 Task: In the  document Nanotechnologyplan.txt Change the allignment of footer to  'Right' Select the entire text and insert font style 'Oswald' and font size: 18
Action: Mouse scrolled (478, 393) with delta (0, 0)
Screenshot: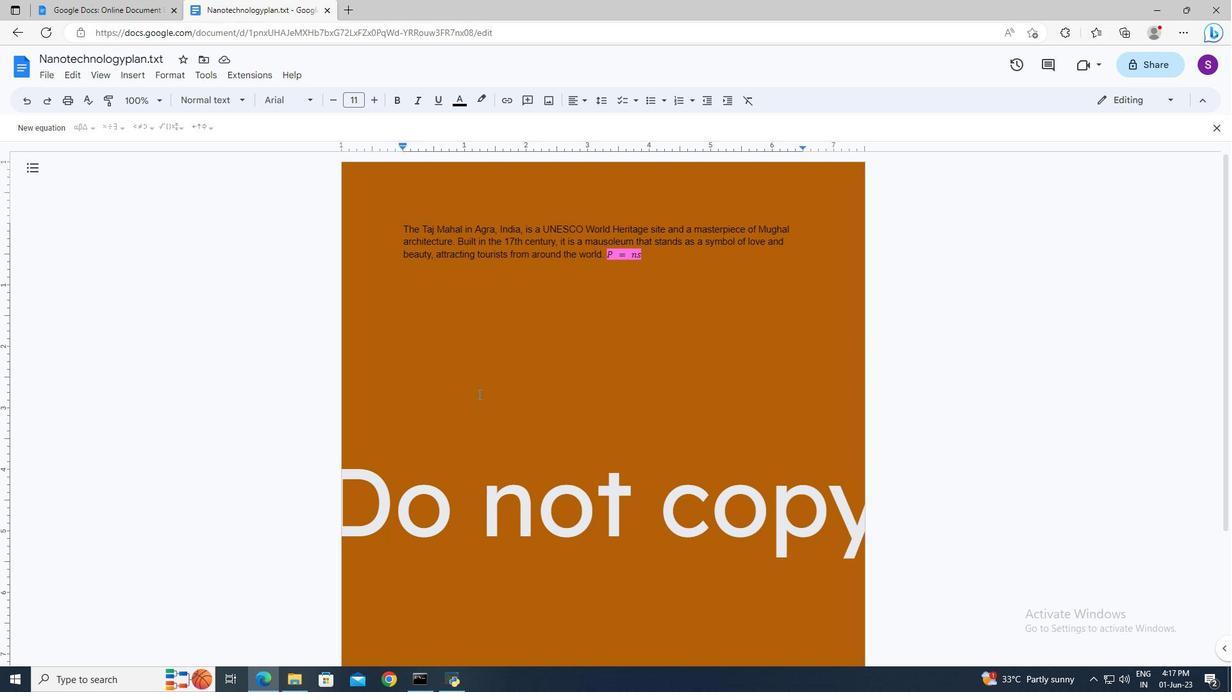
Action: Mouse scrolled (478, 393) with delta (0, 0)
Screenshot: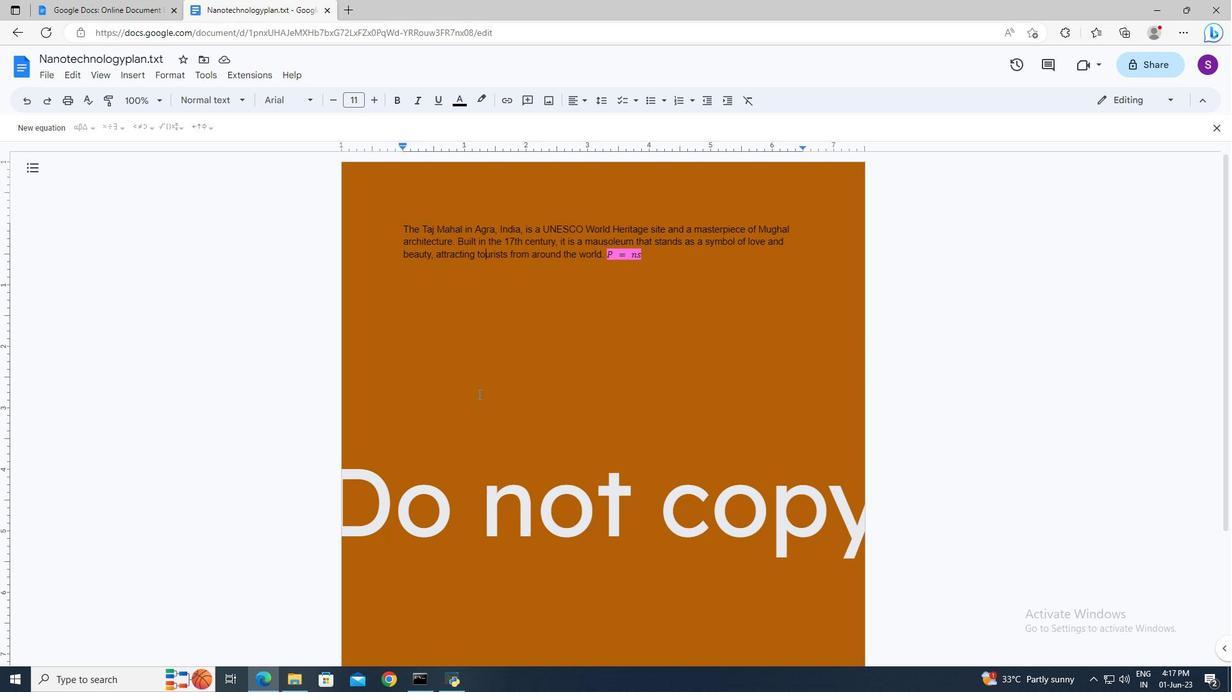 
Action: Mouse scrolled (478, 393) with delta (0, 0)
Screenshot: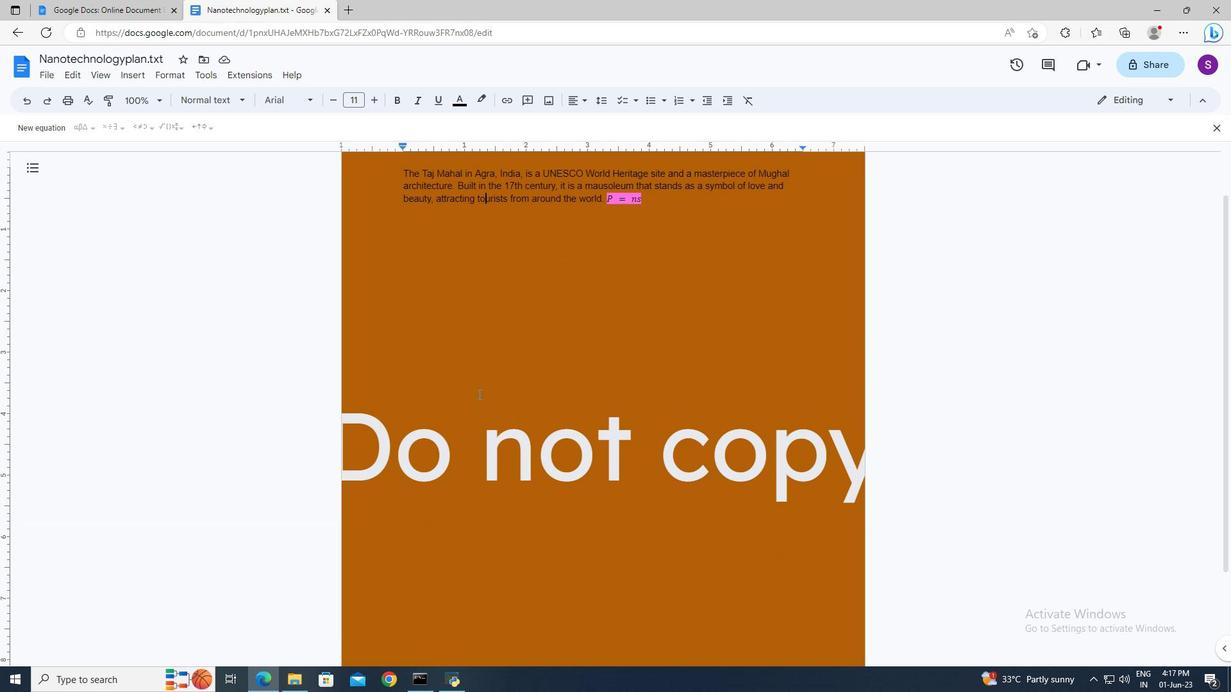 
Action: Mouse scrolled (478, 393) with delta (0, 0)
Screenshot: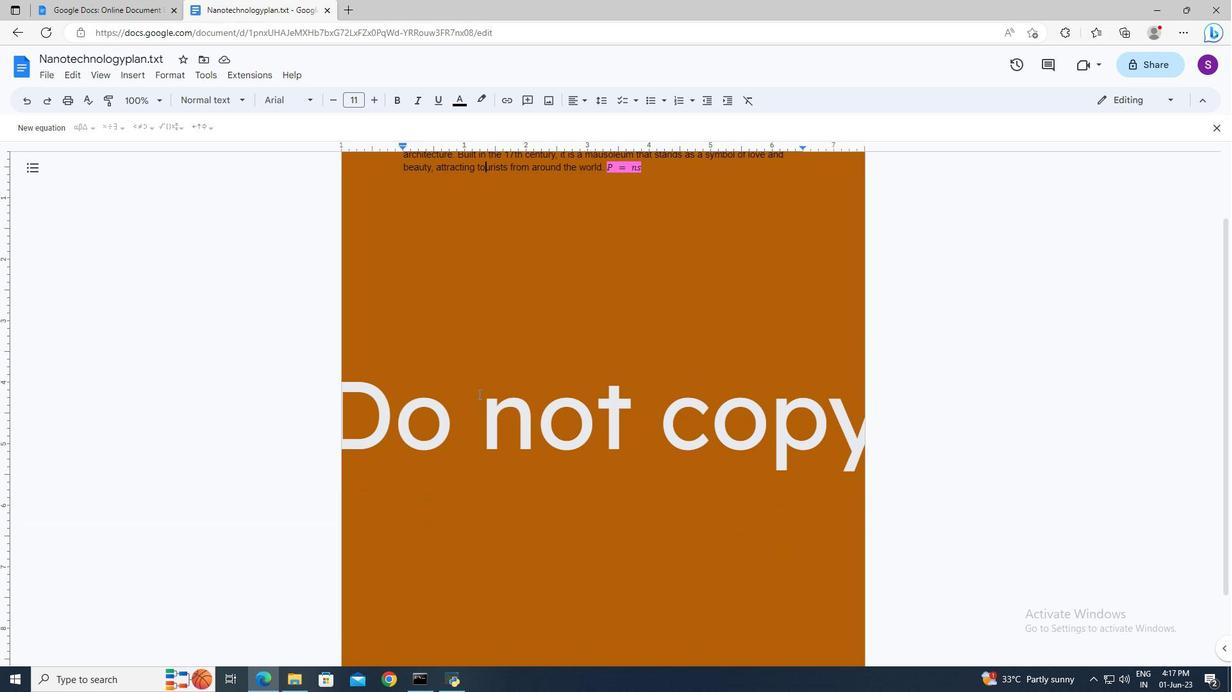 
Action: Mouse scrolled (478, 393) with delta (0, 0)
Screenshot: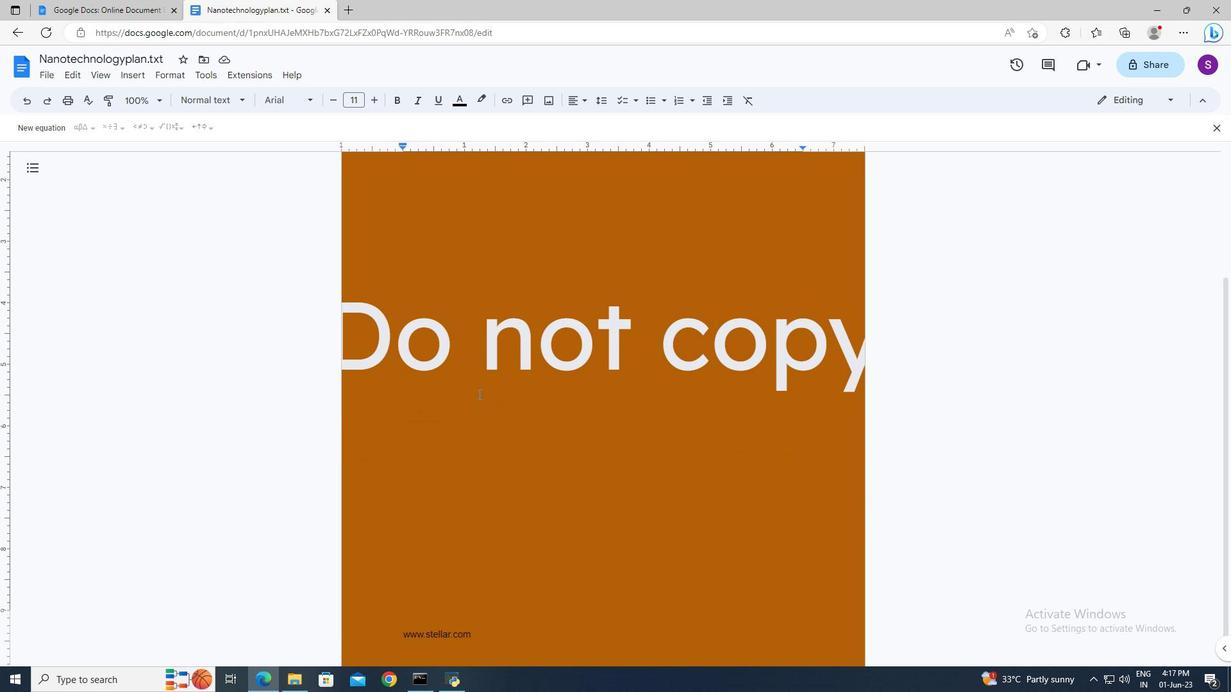 
Action: Mouse moved to (397, 628)
Screenshot: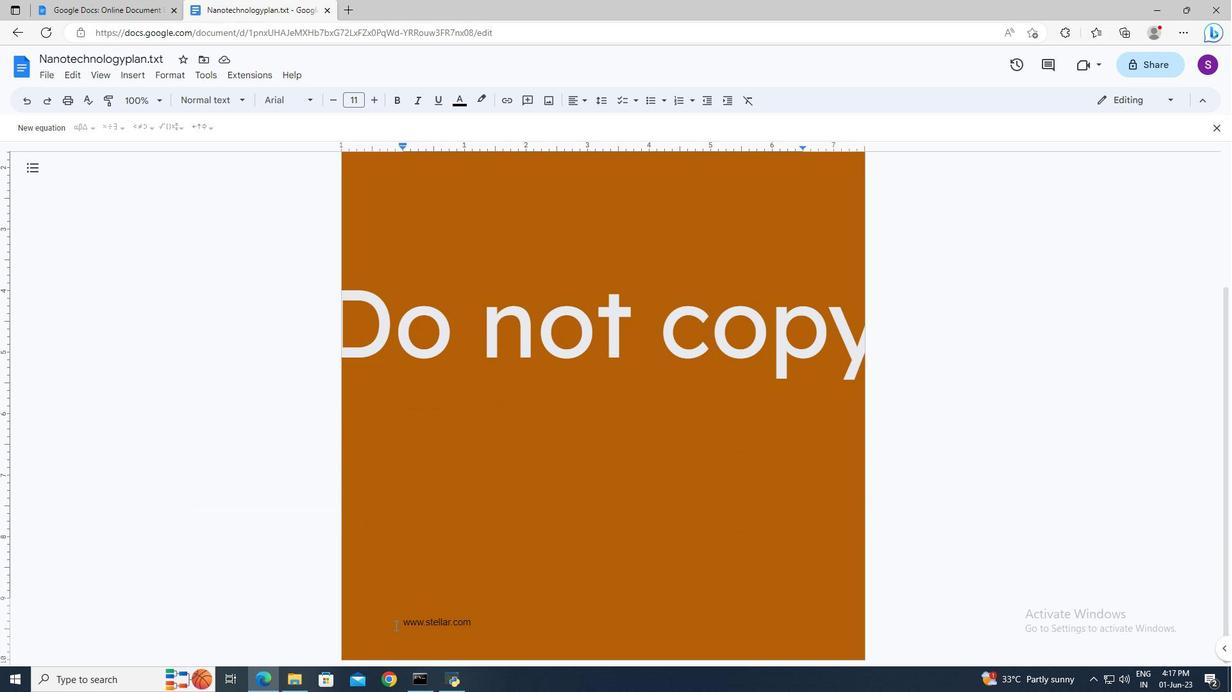 
Action: Mouse pressed left at (397, 628)
Screenshot: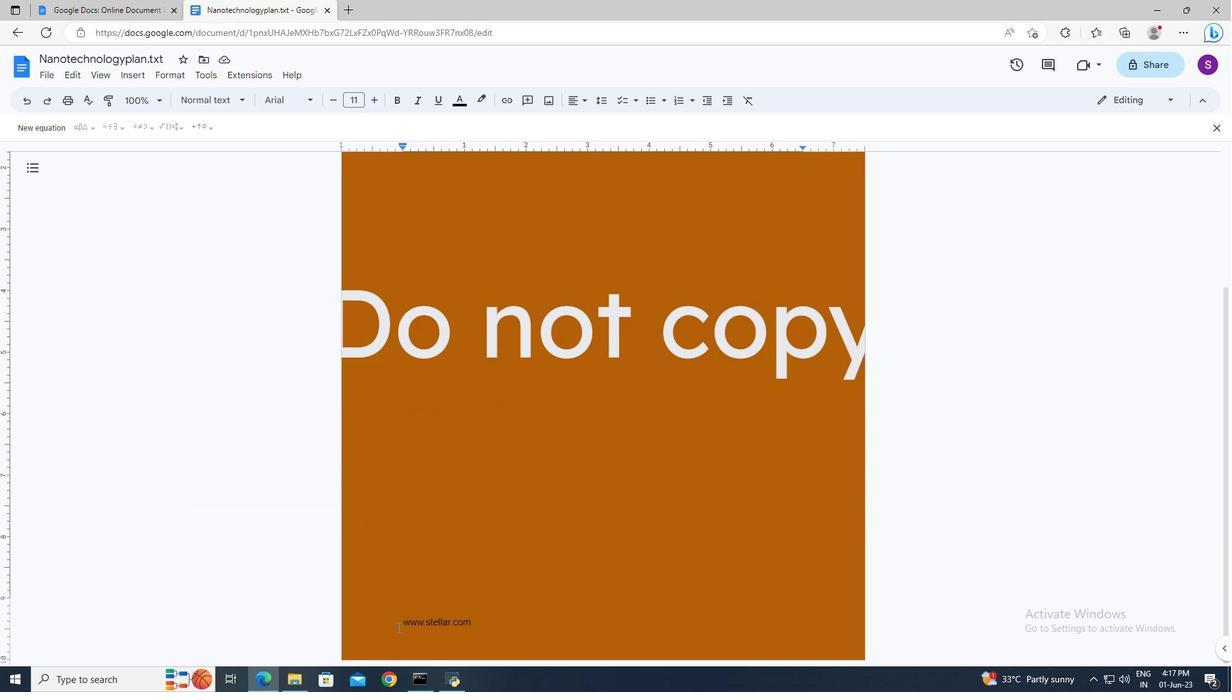 
Action: Mouse pressed left at (397, 628)
Screenshot: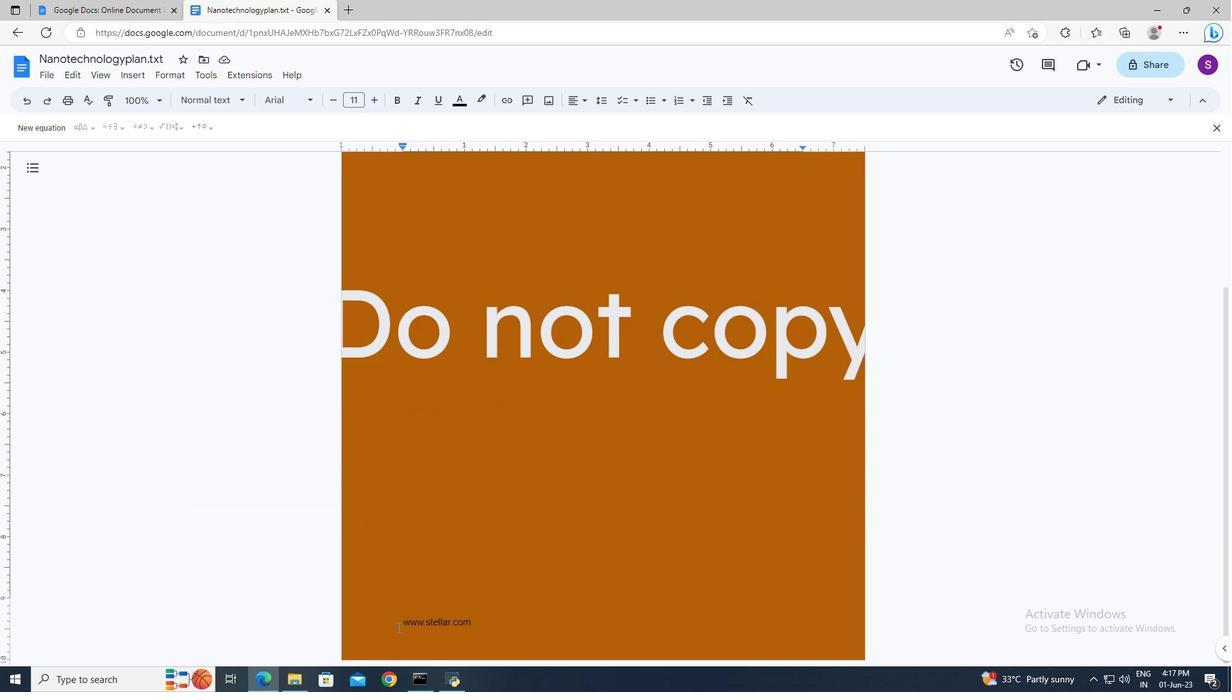 
Action: Mouse pressed left at (397, 628)
Screenshot: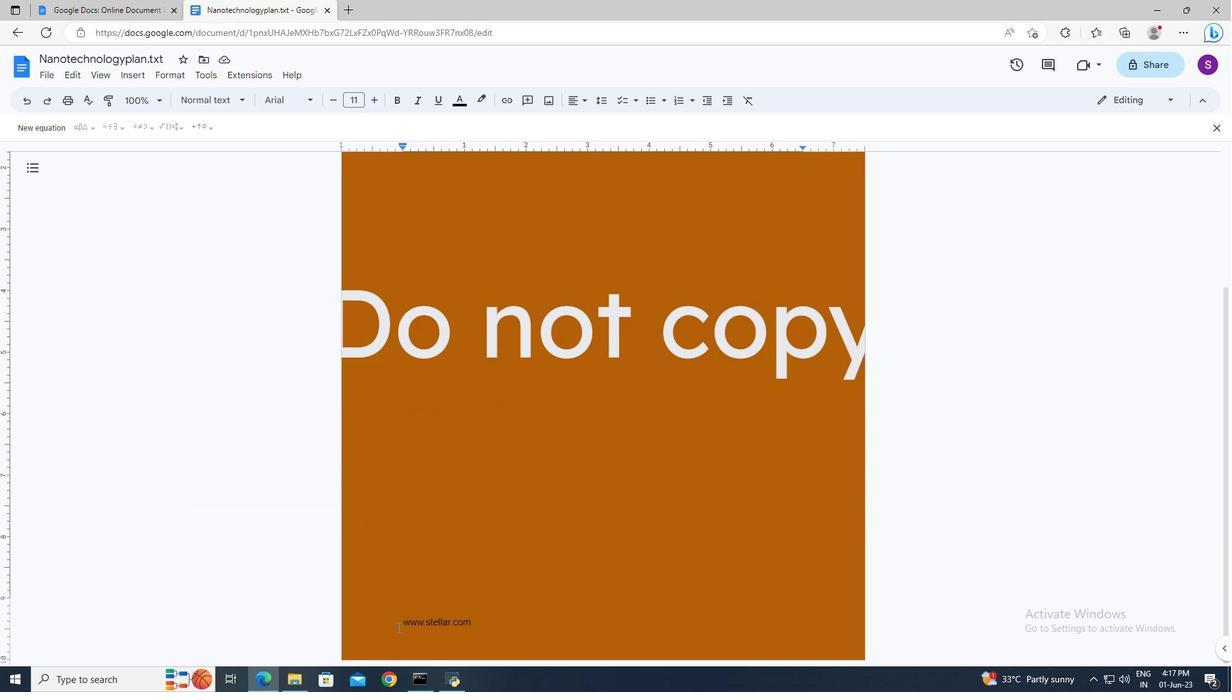 
Action: Mouse moved to (569, 100)
Screenshot: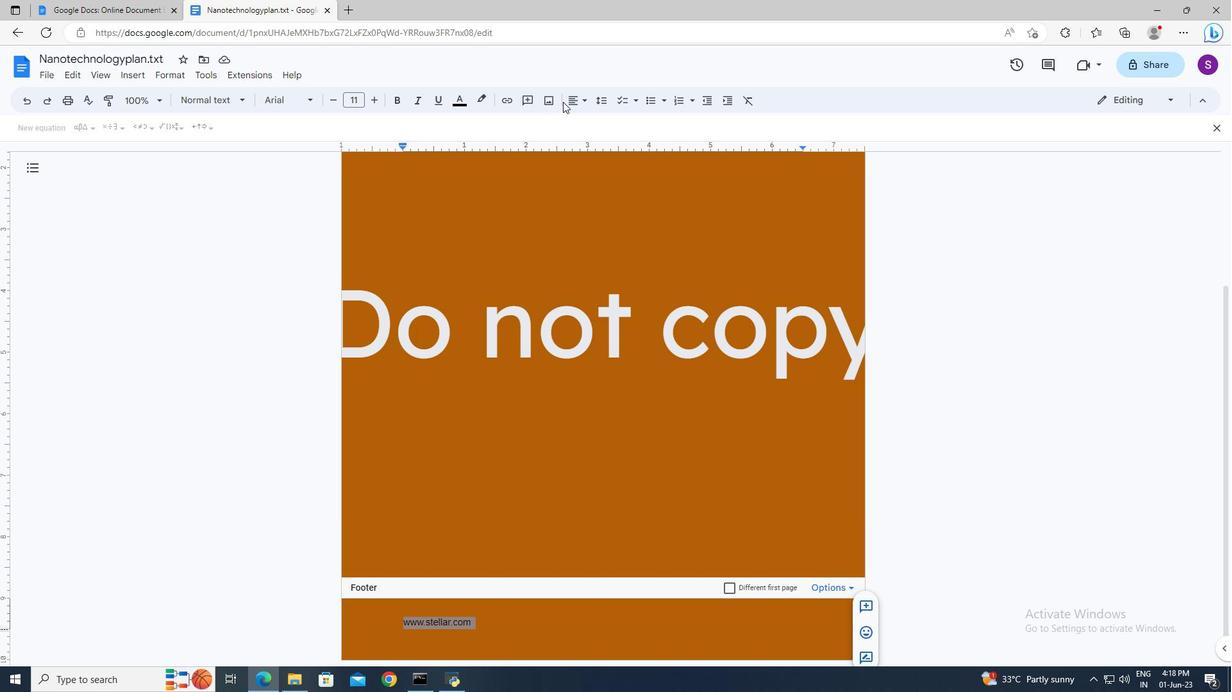 
Action: Mouse pressed left at (569, 100)
Screenshot: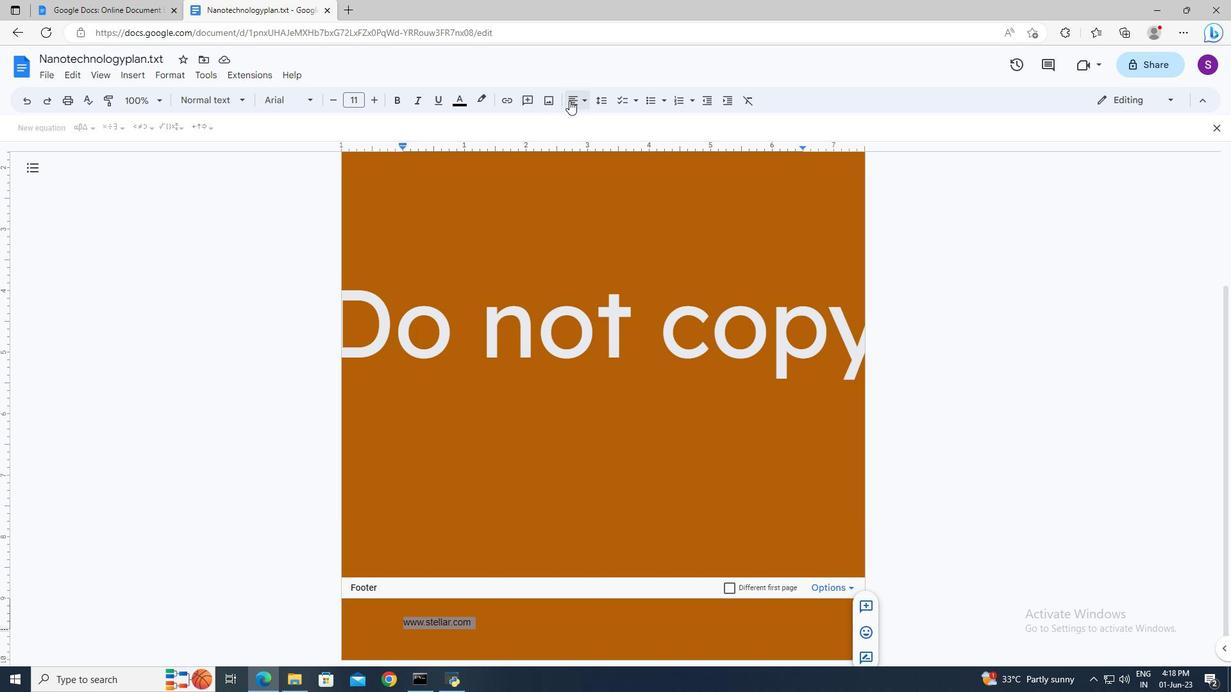 
Action: Mouse moved to (604, 122)
Screenshot: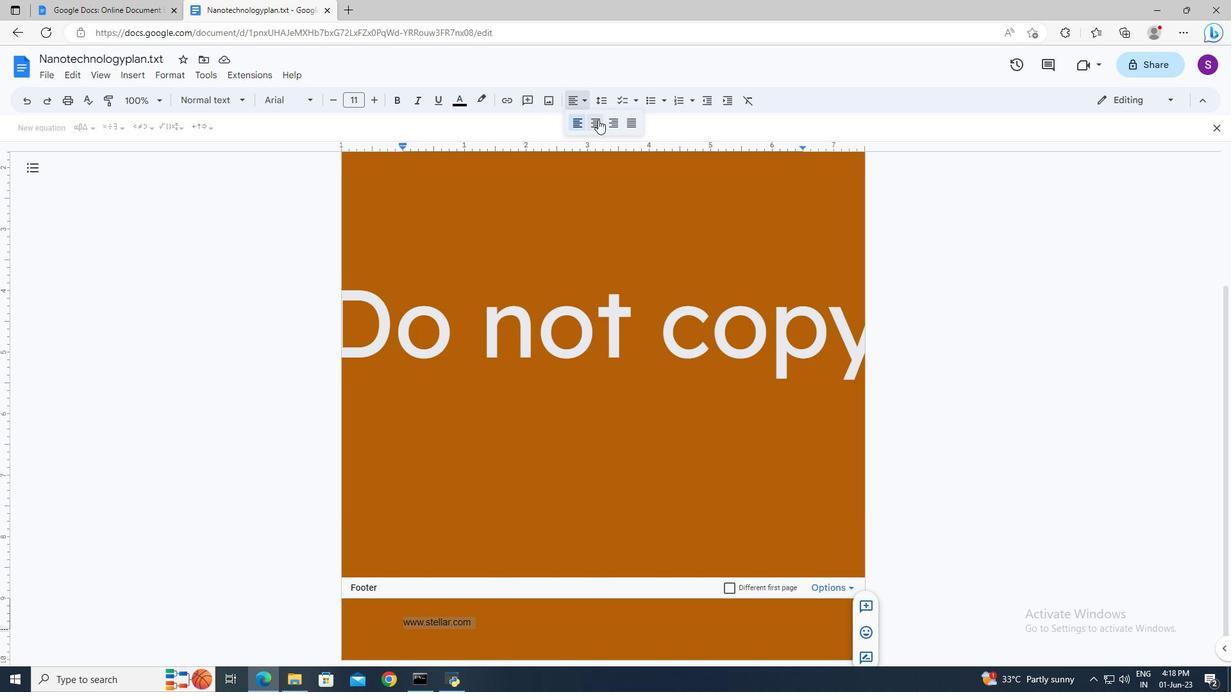 
Action: Mouse pressed left at (604, 122)
Screenshot: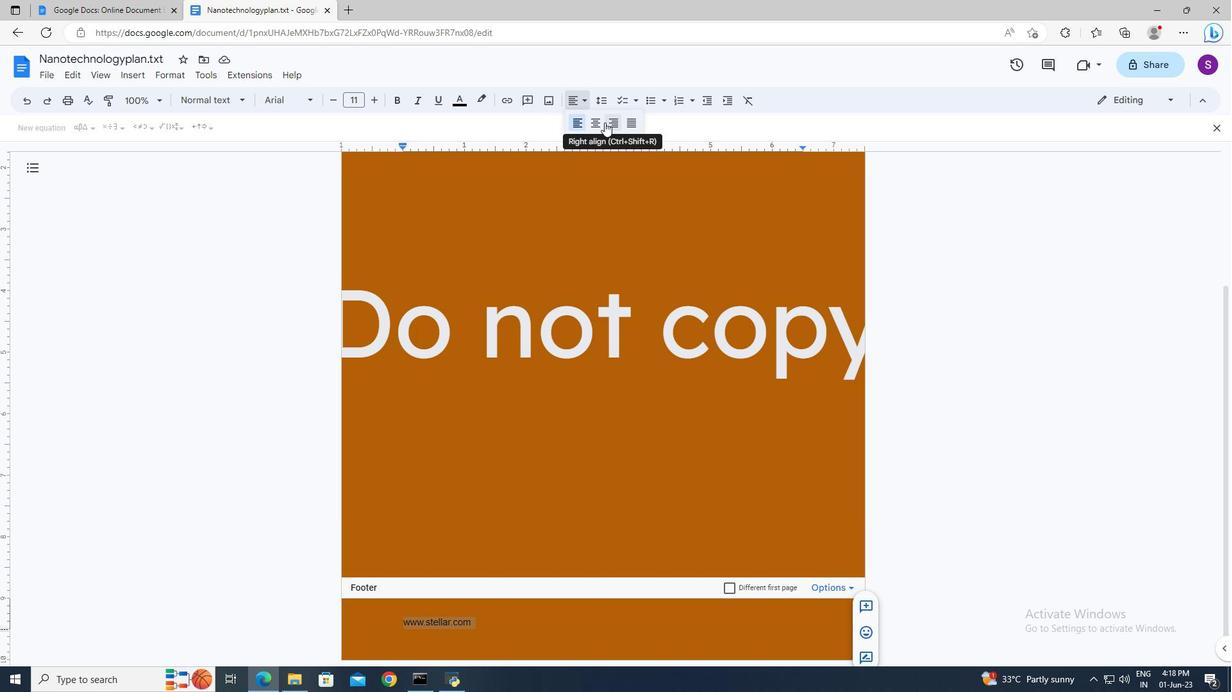 
Action: Mouse moved to (550, 431)
Screenshot: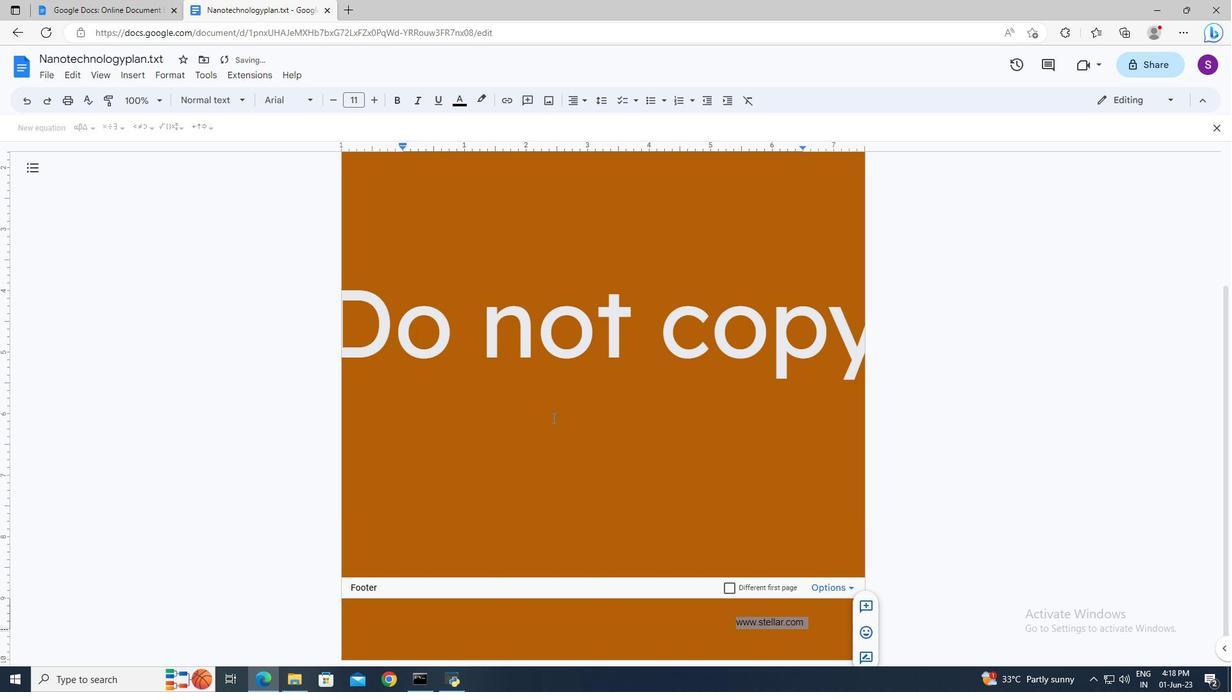 
Action: Mouse scrolled (550, 431) with delta (0, 0)
Screenshot: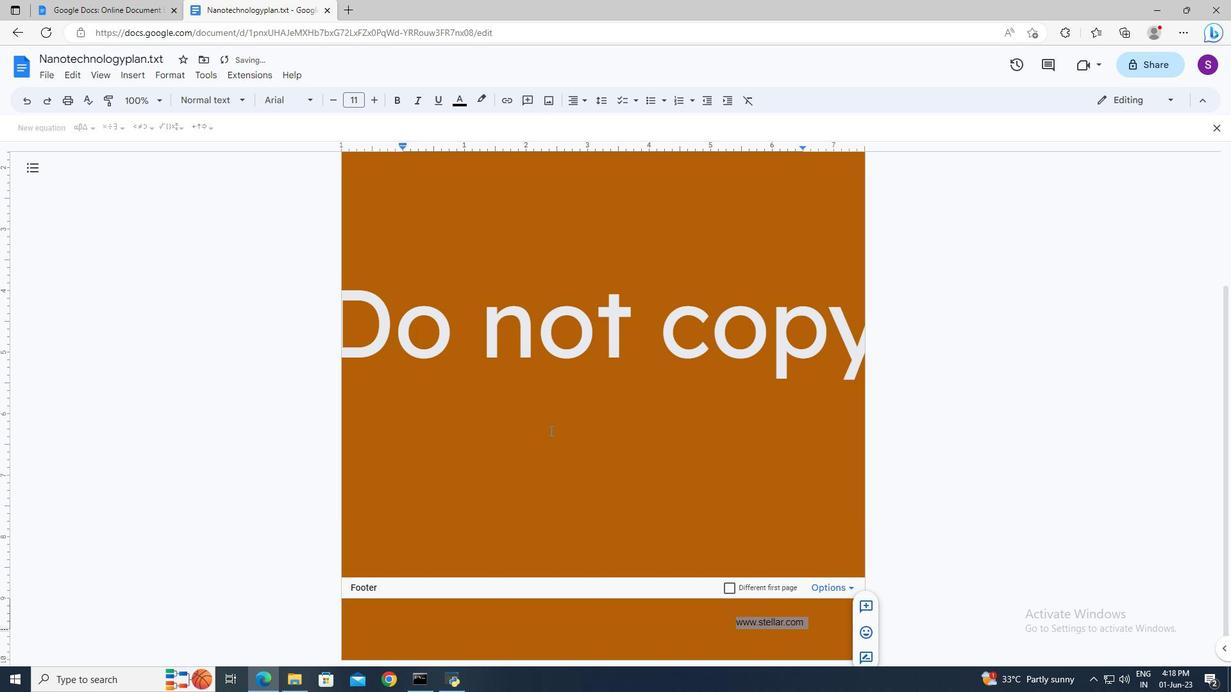 
Action: Mouse scrolled (550, 431) with delta (0, 0)
Screenshot: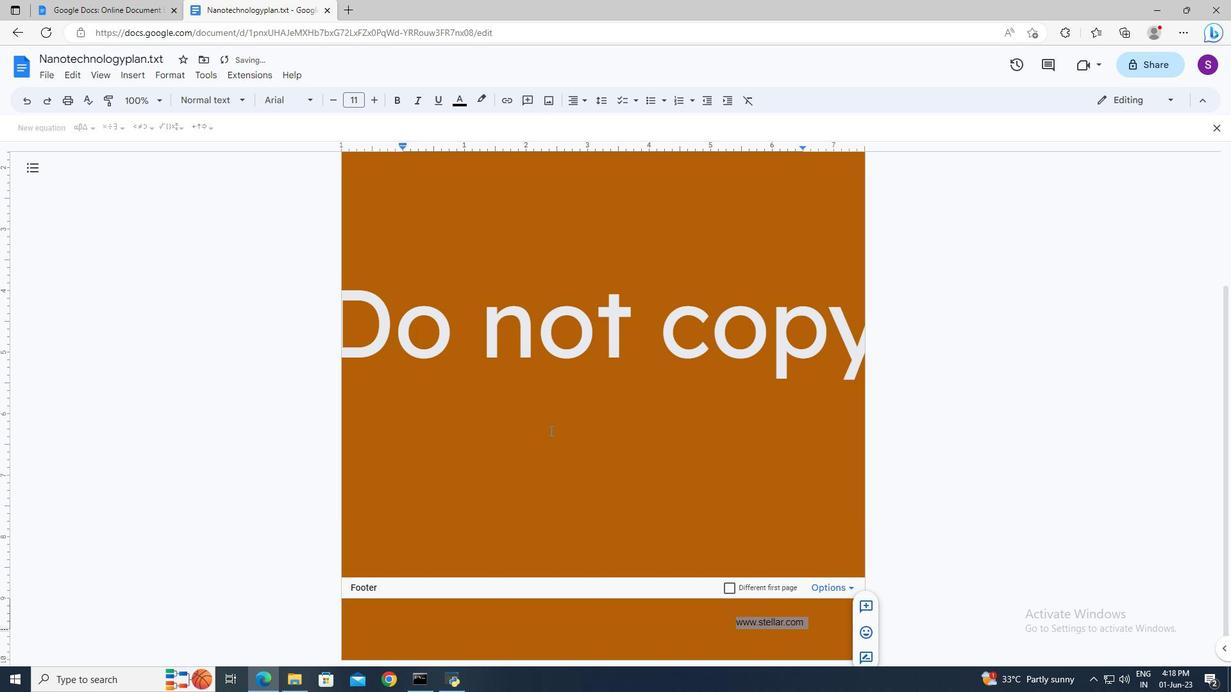 
Action: Mouse scrolled (550, 431) with delta (0, 0)
Screenshot: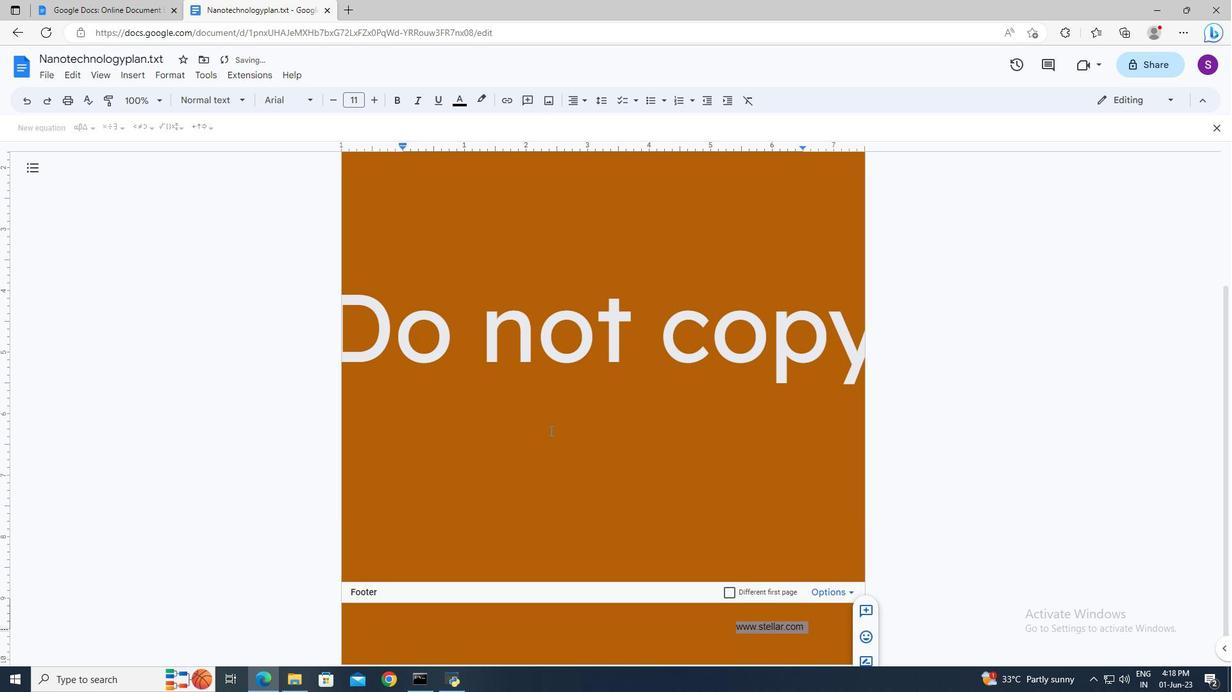 
Action: Mouse moved to (665, 252)
Screenshot: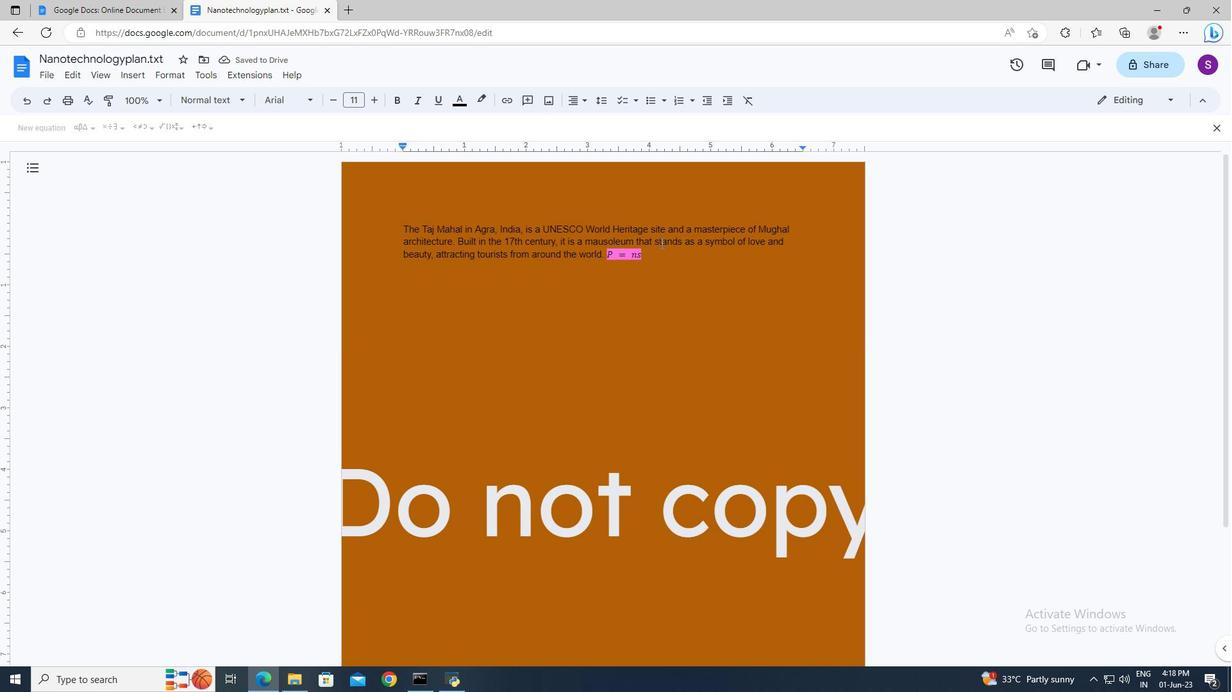 
Action: Mouse pressed left at (665, 252)
Screenshot: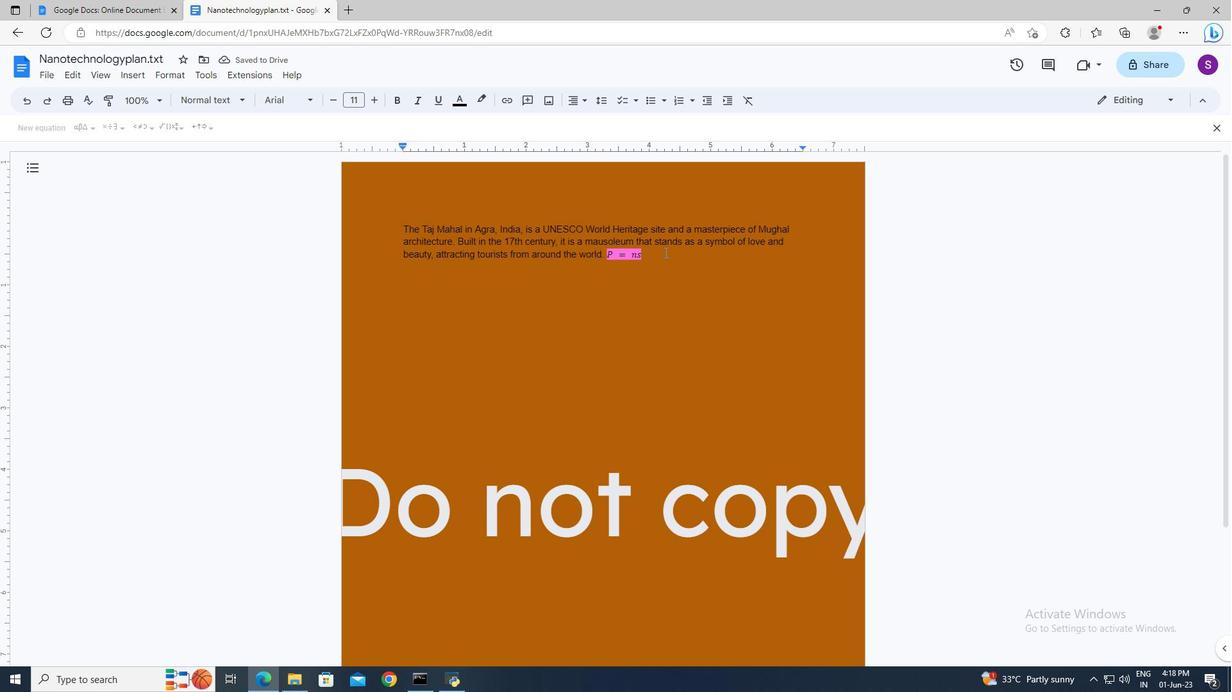 
Action: Key pressed ctrl+A
Screenshot: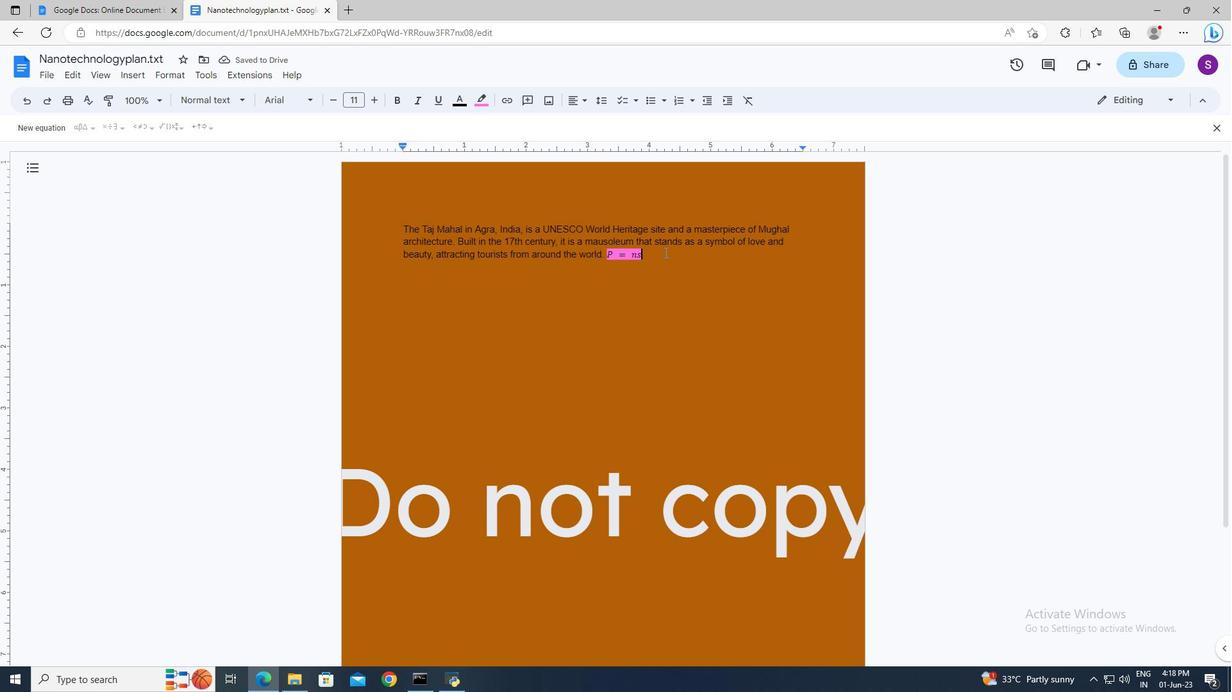 
Action: Mouse moved to (305, 101)
Screenshot: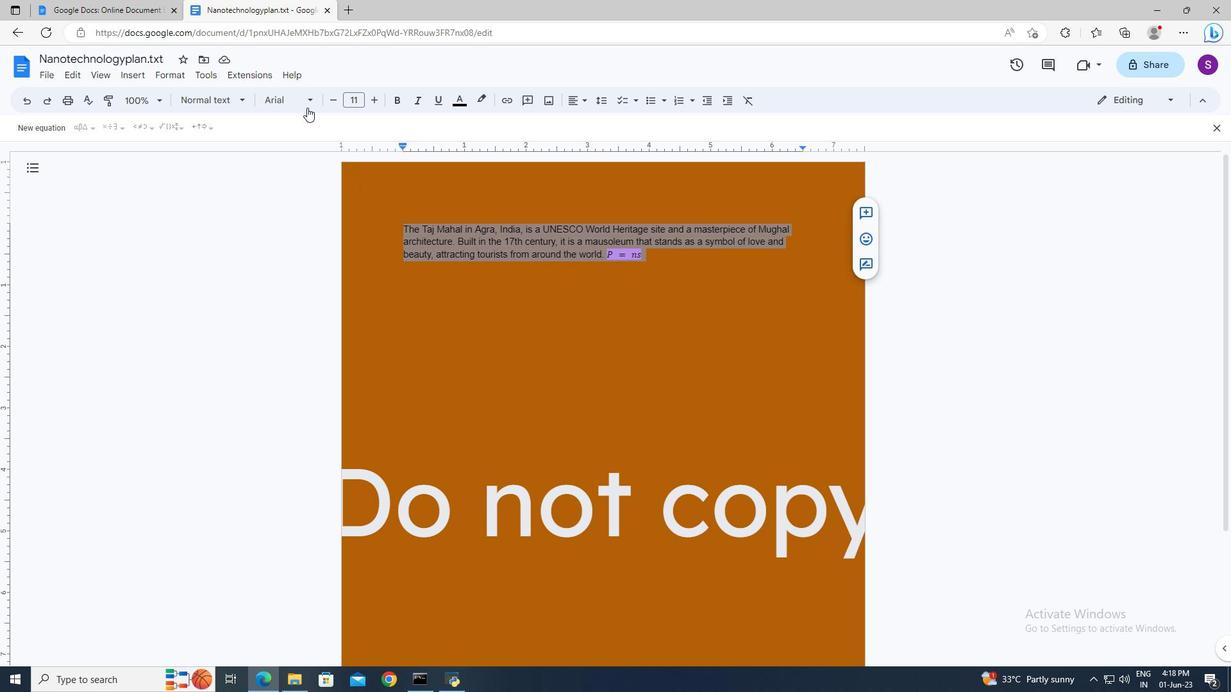 
Action: Mouse pressed left at (305, 101)
Screenshot: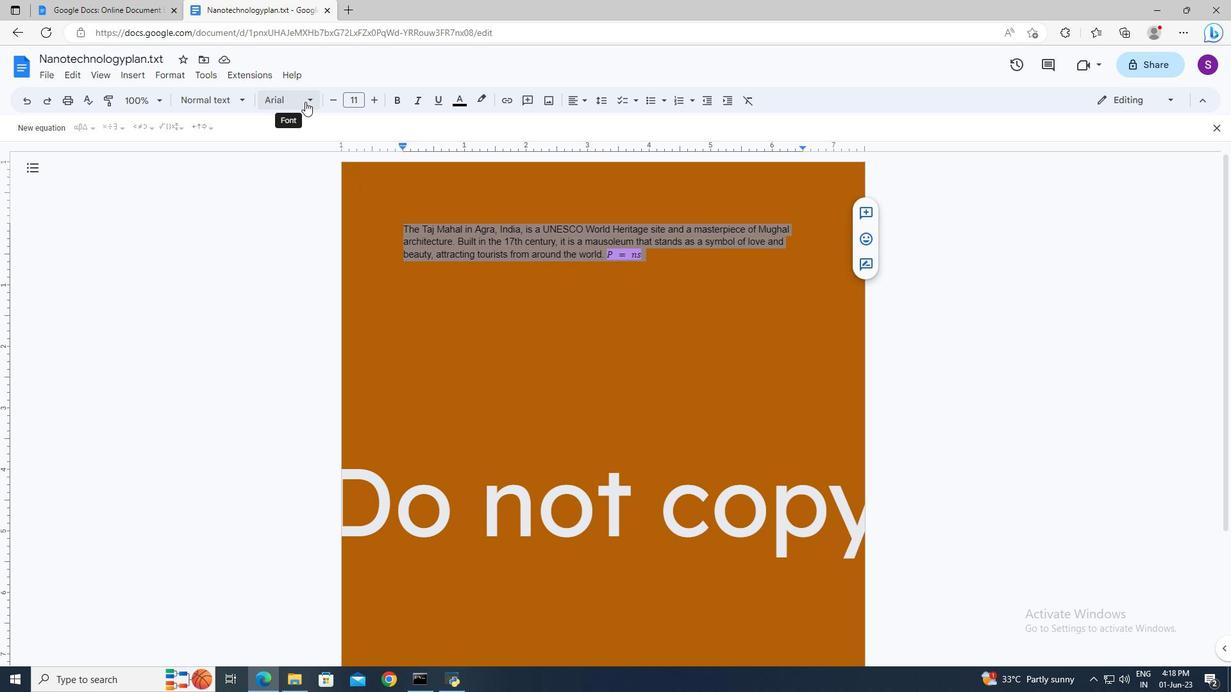 
Action: Mouse moved to (299, 631)
Screenshot: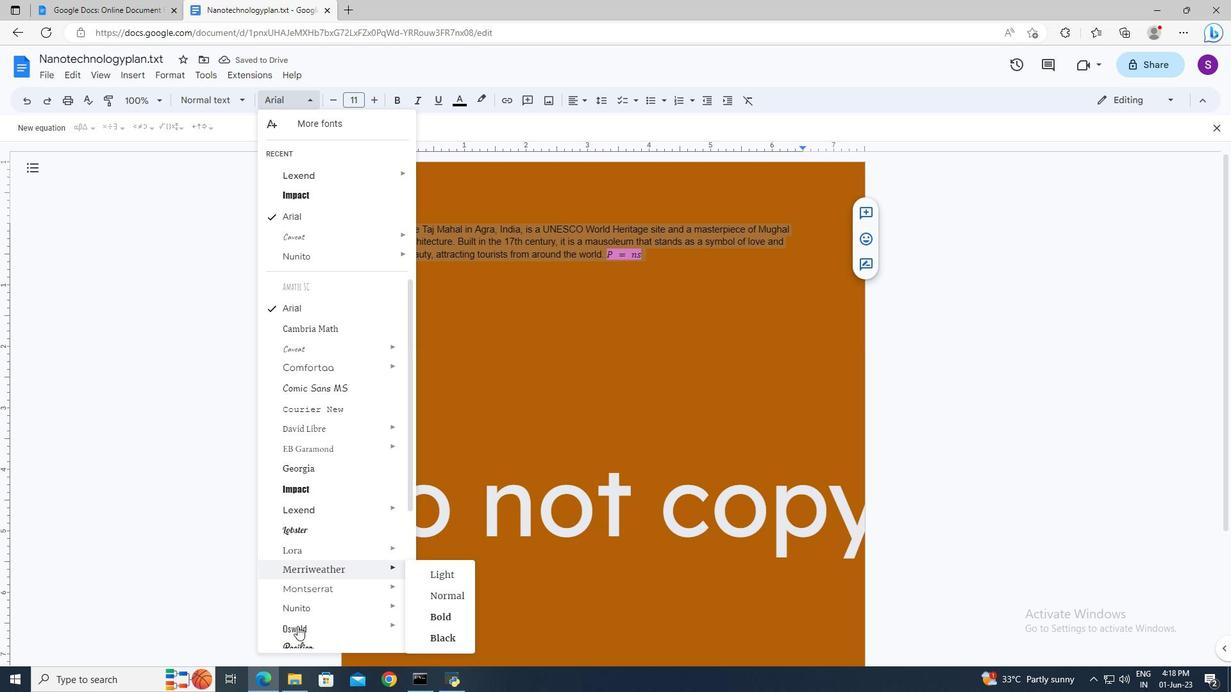 
Action: Mouse pressed left at (299, 631)
Screenshot: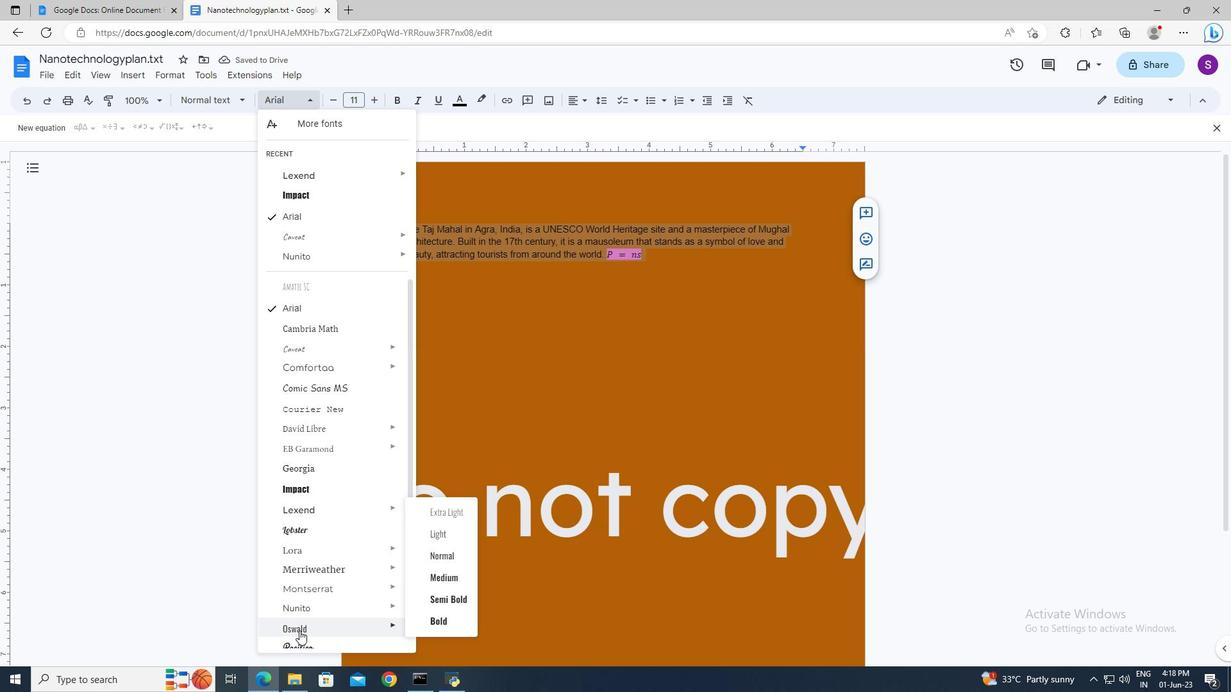 
Action: Mouse moved to (360, 100)
Screenshot: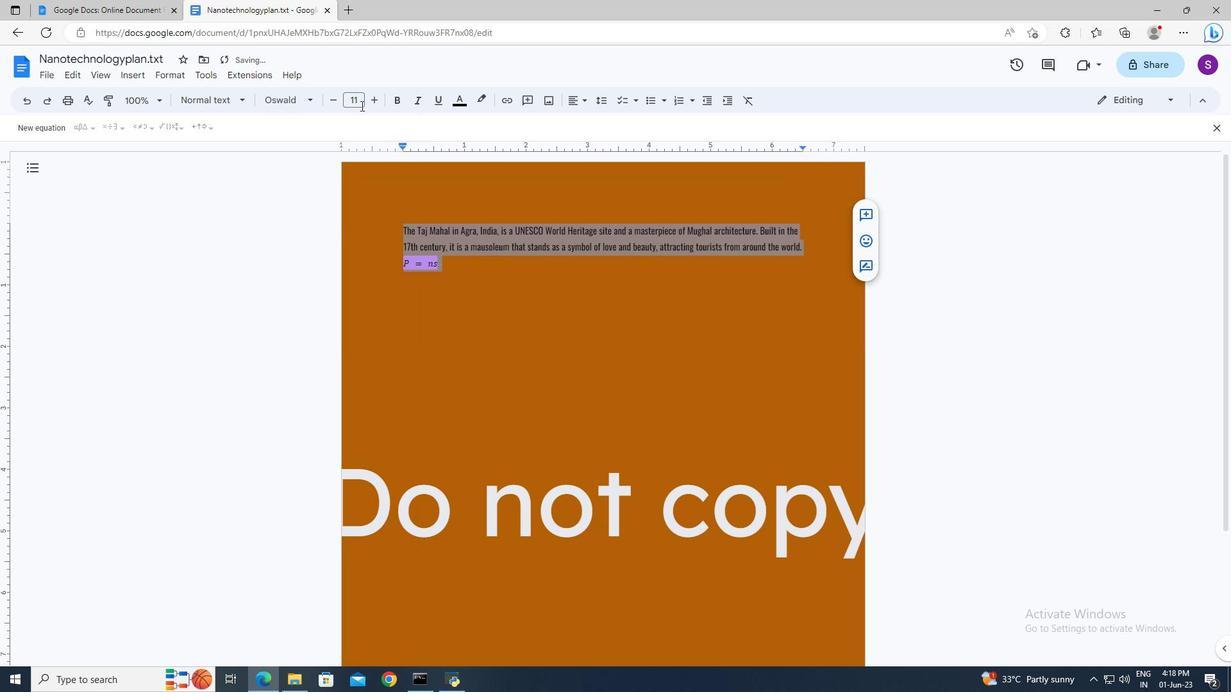 
Action: Mouse pressed left at (360, 100)
Screenshot: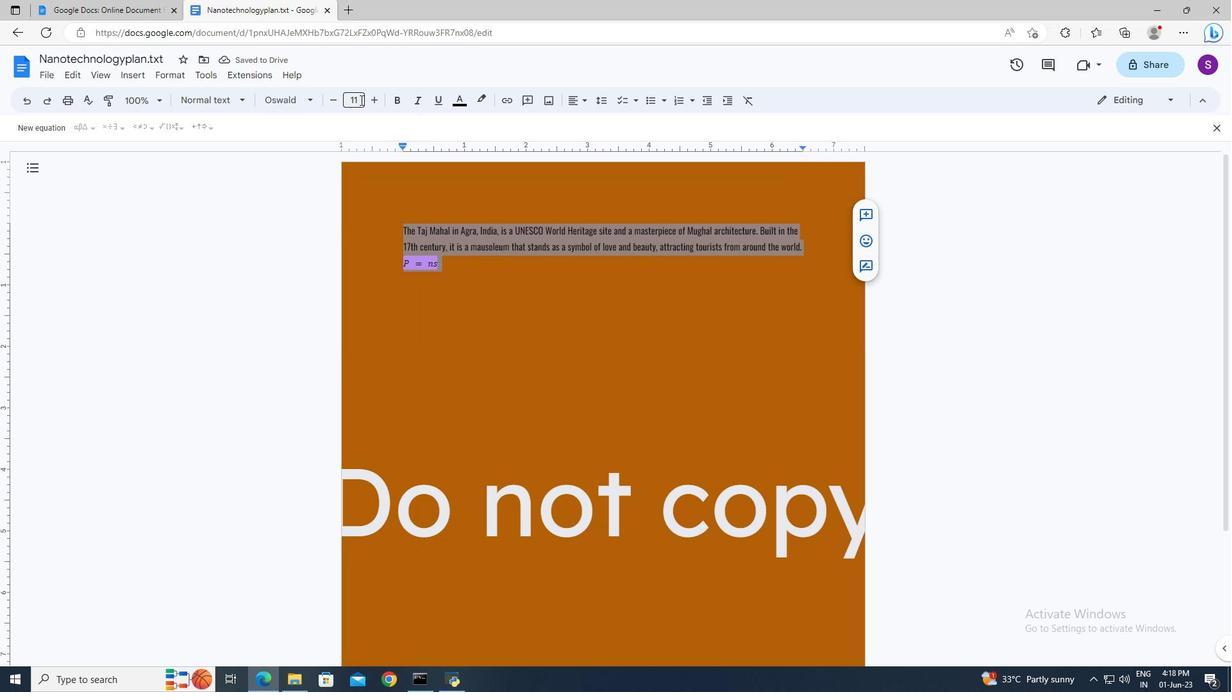 
Action: Key pressed 18<Key.enter>
Screenshot: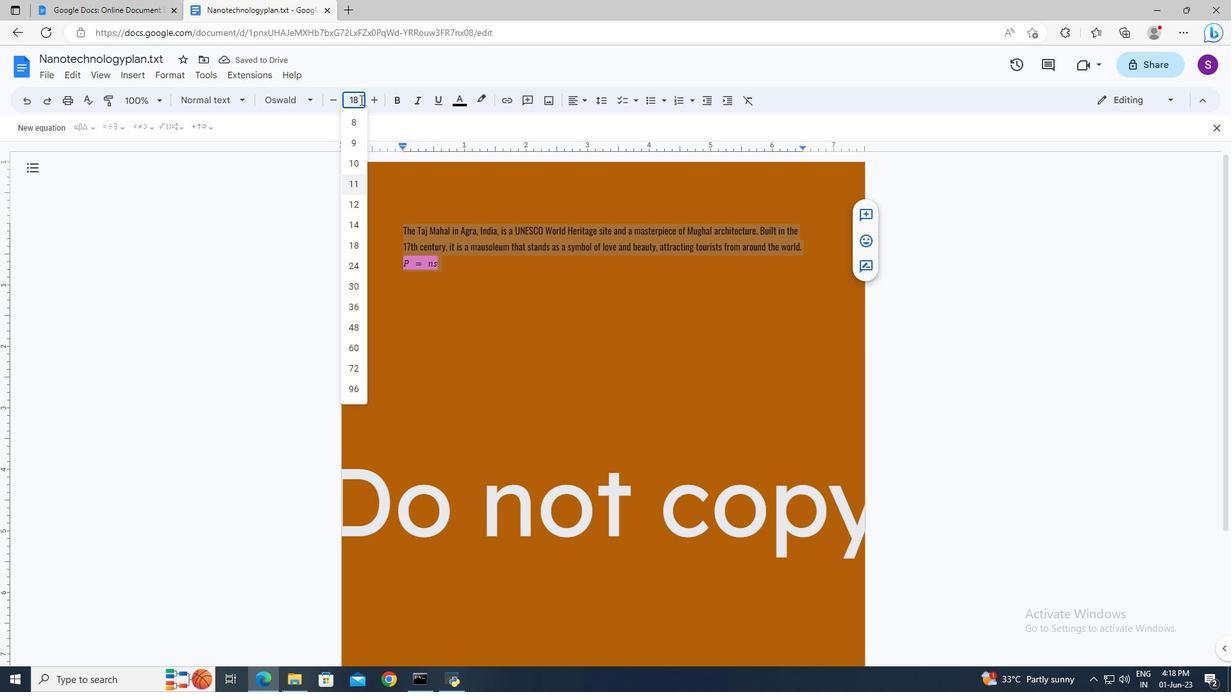 
Action: Mouse moved to (440, 245)
Screenshot: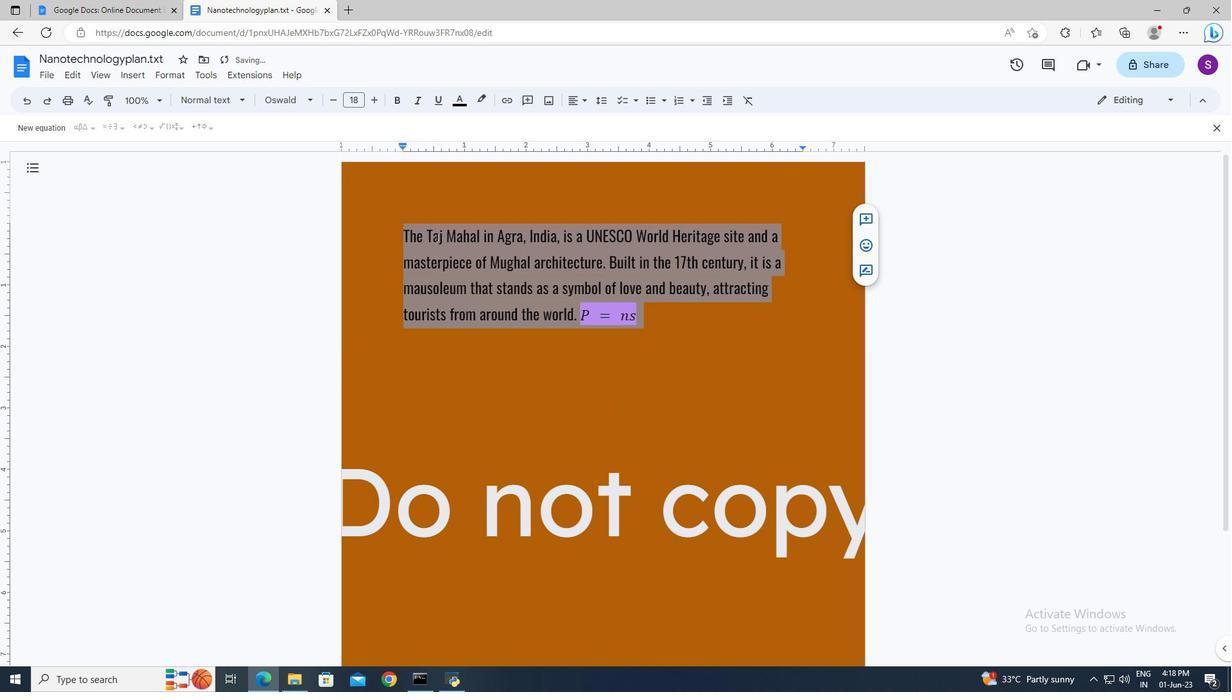 
Action: Mouse pressed left at (440, 245)
Screenshot: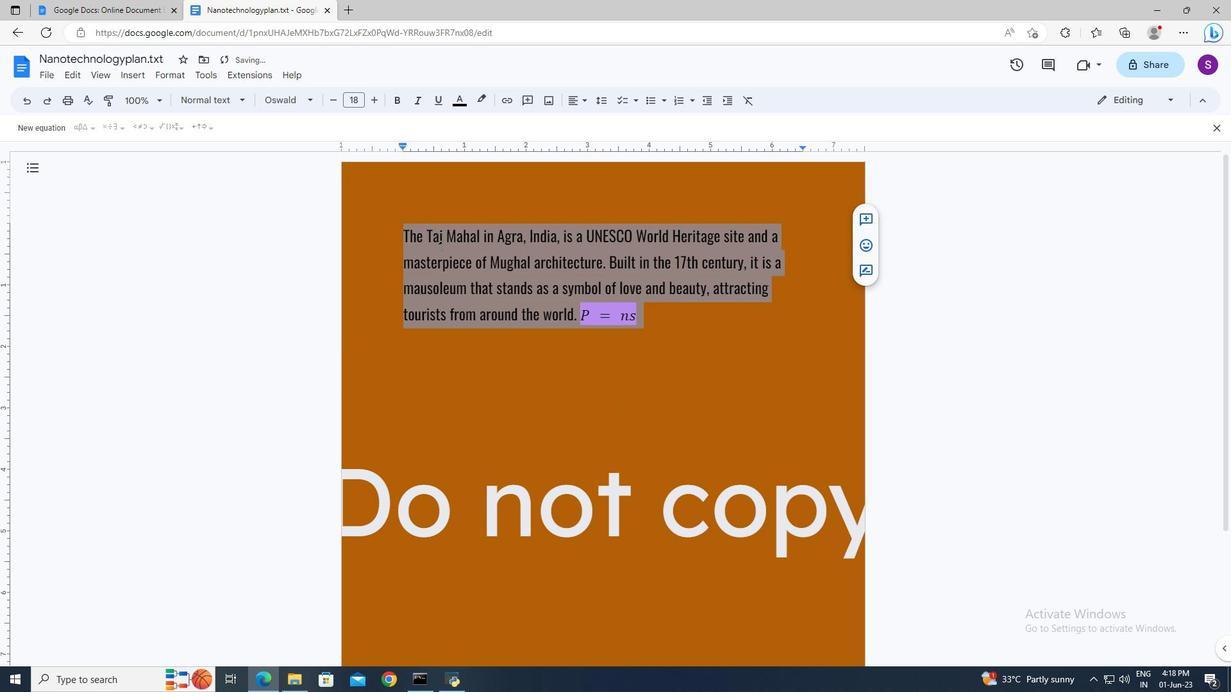 
